 Task: Customize the sections into project like "Initial Review," "Feedback Incorporation," and "Final Review."
Action: Mouse moved to (205, 272)
Screenshot: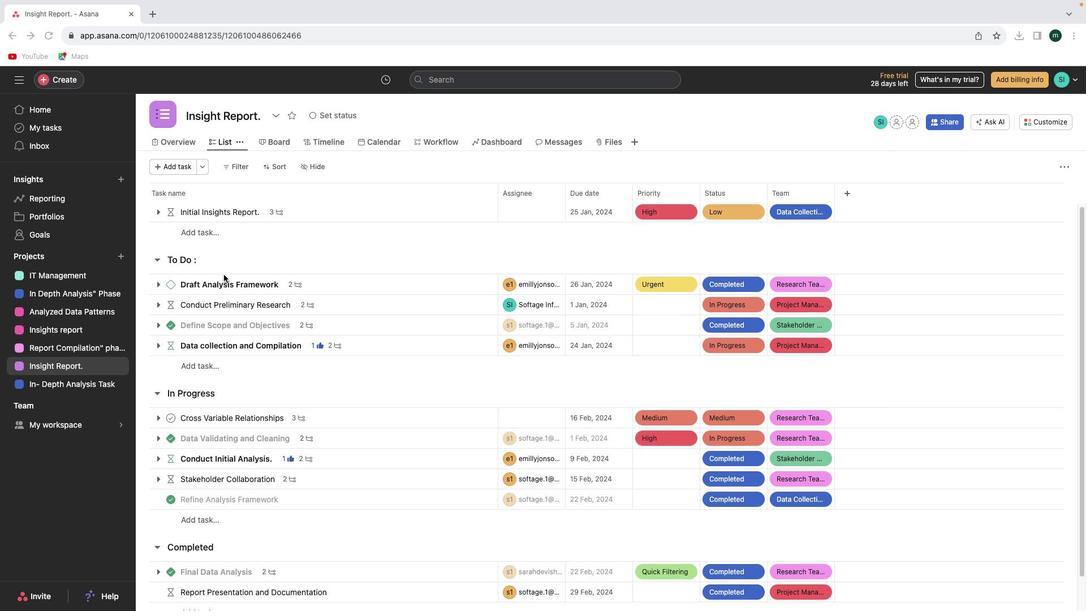 
Action: Mouse scrolled (205, 272) with delta (55, 16)
Screenshot: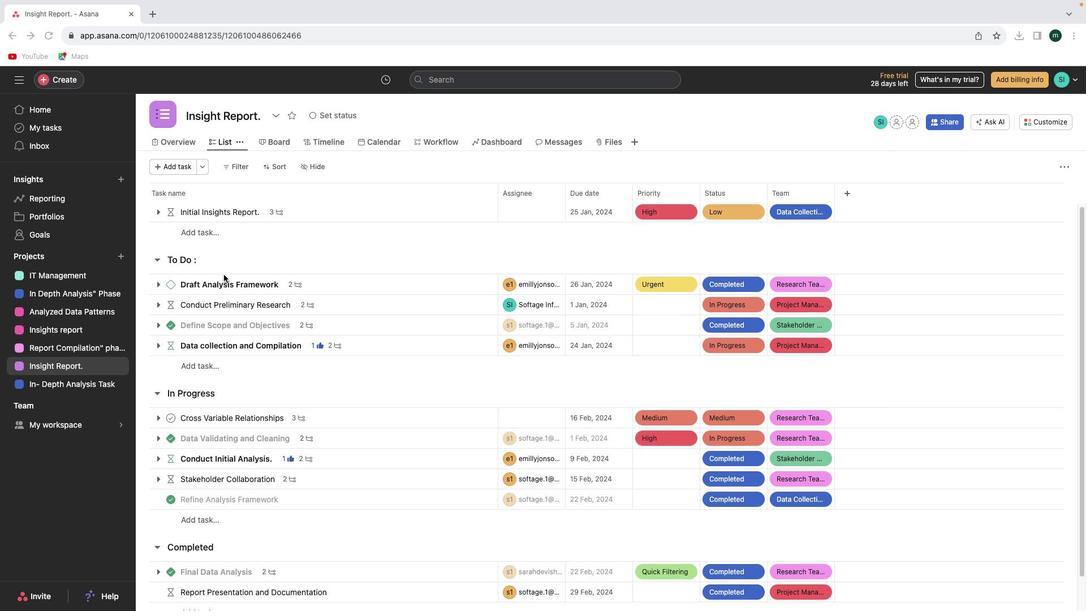 
Action: Mouse moved to (205, 272)
Screenshot: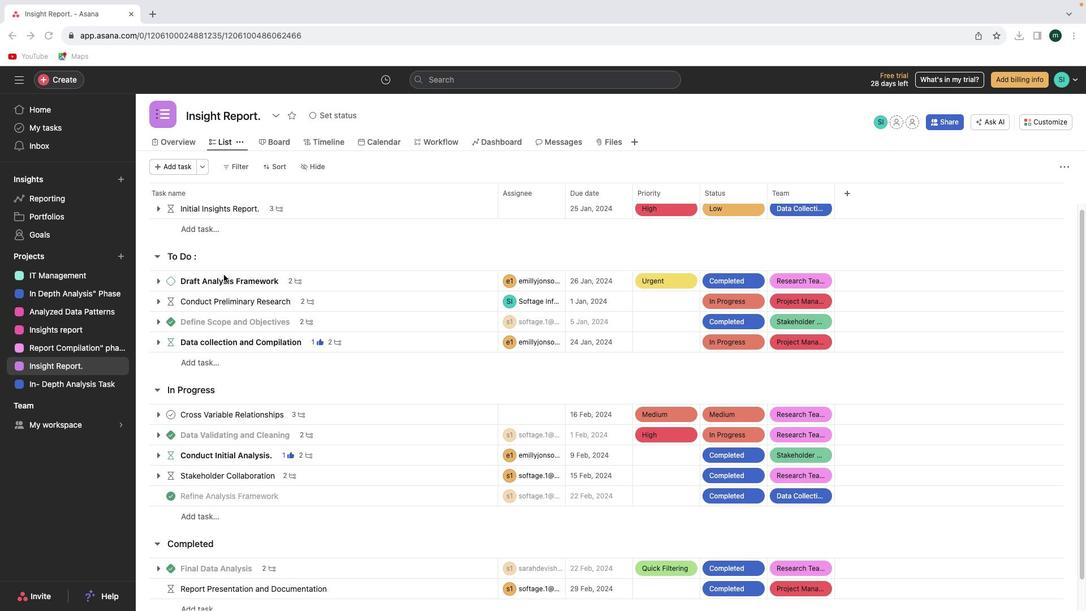 
Action: Mouse scrolled (205, 272) with delta (55, 16)
Screenshot: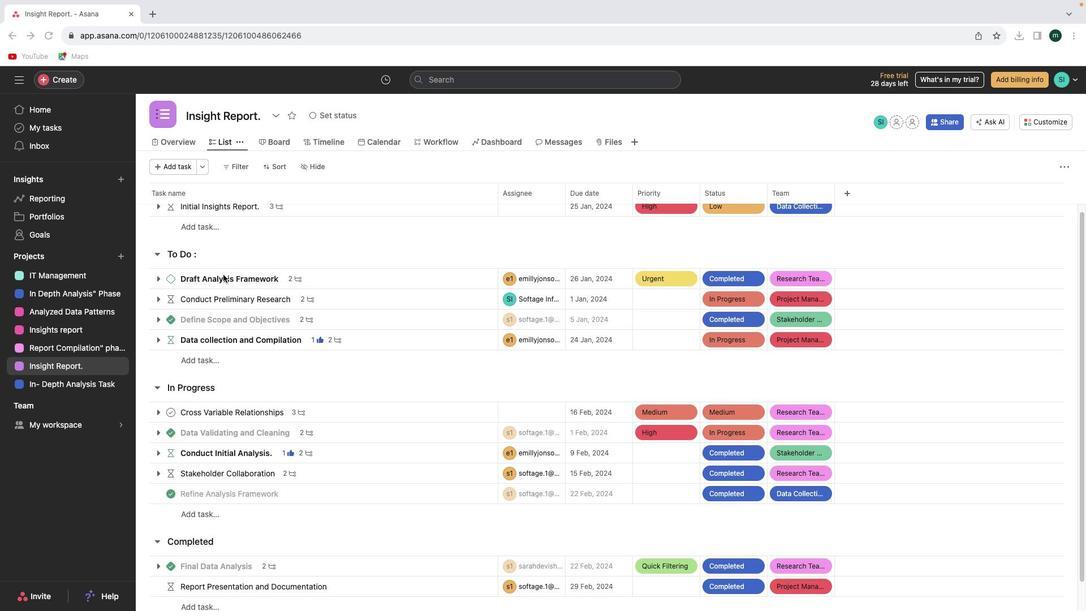 
Action: Mouse moved to (204, 272)
Screenshot: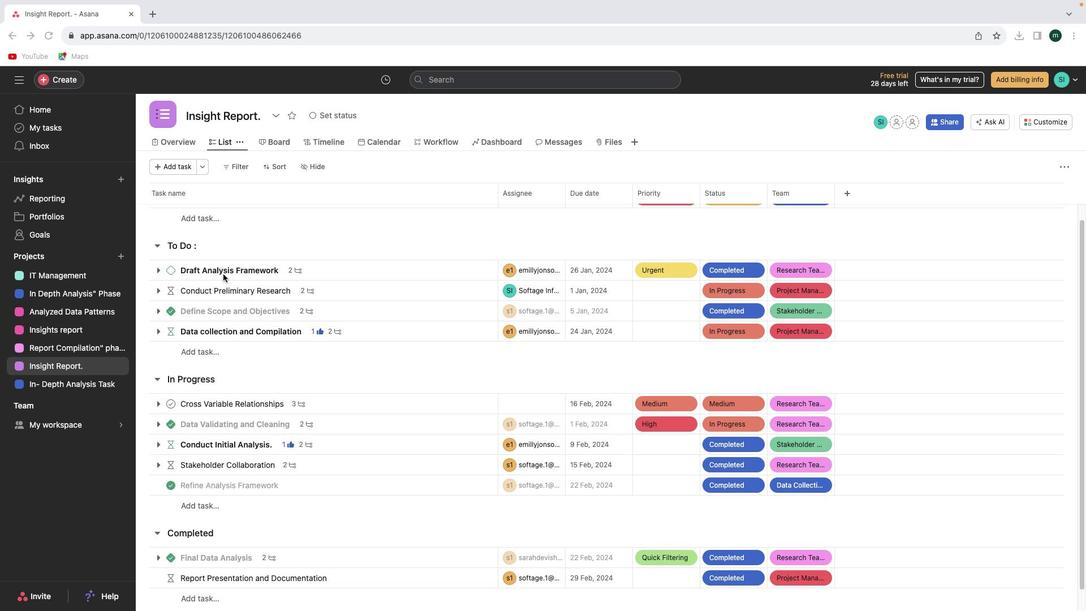 
Action: Mouse scrolled (204, 272) with delta (55, 17)
Screenshot: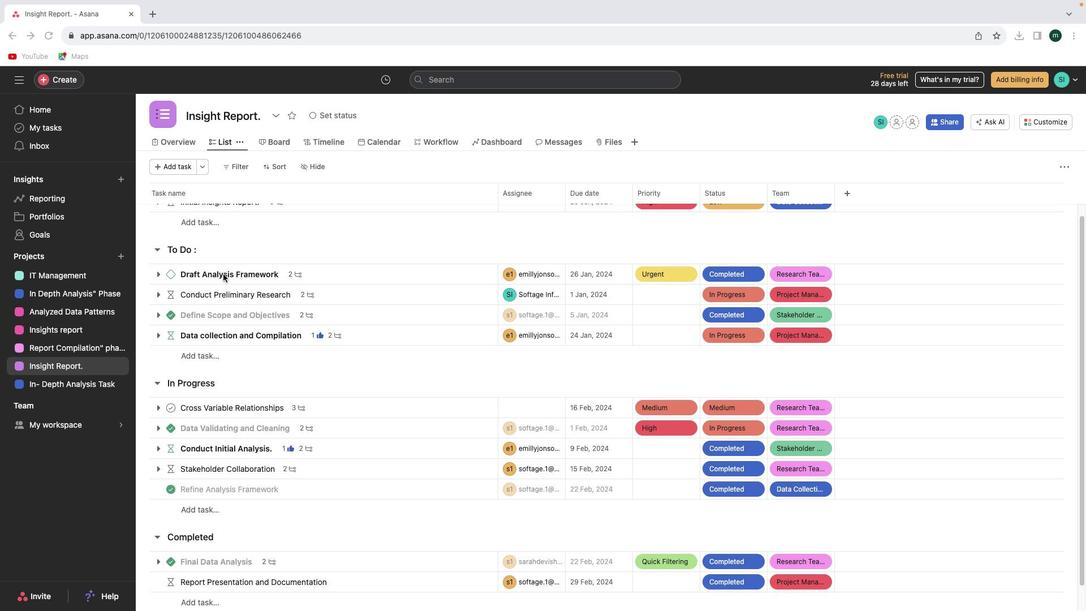 
Action: Mouse scrolled (204, 272) with delta (55, 17)
Screenshot: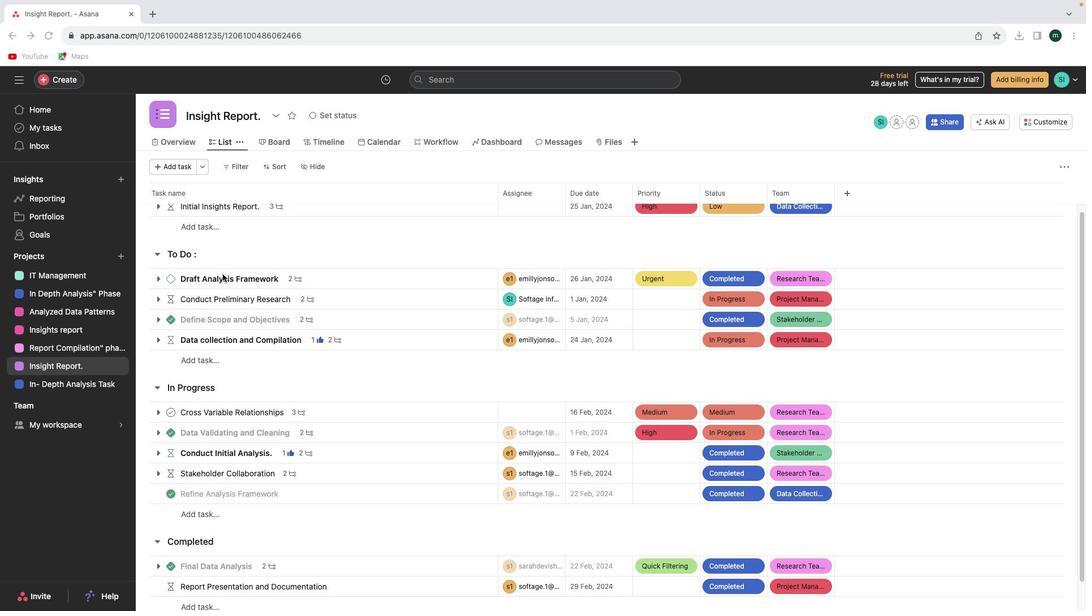 
Action: Mouse scrolled (204, 272) with delta (55, 18)
Screenshot: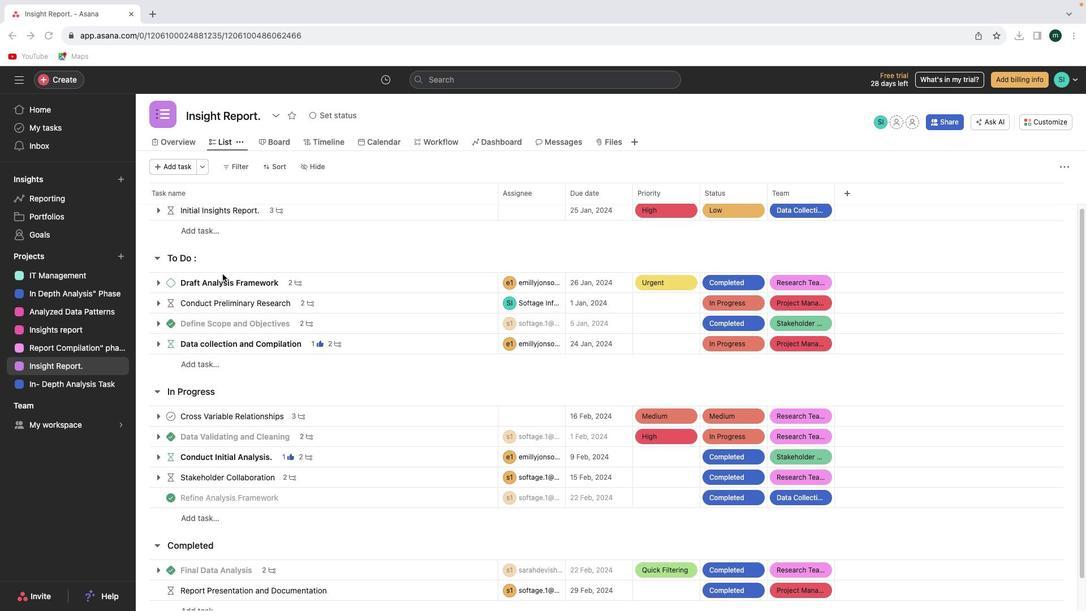 
Action: Mouse moved to (183, 263)
Screenshot: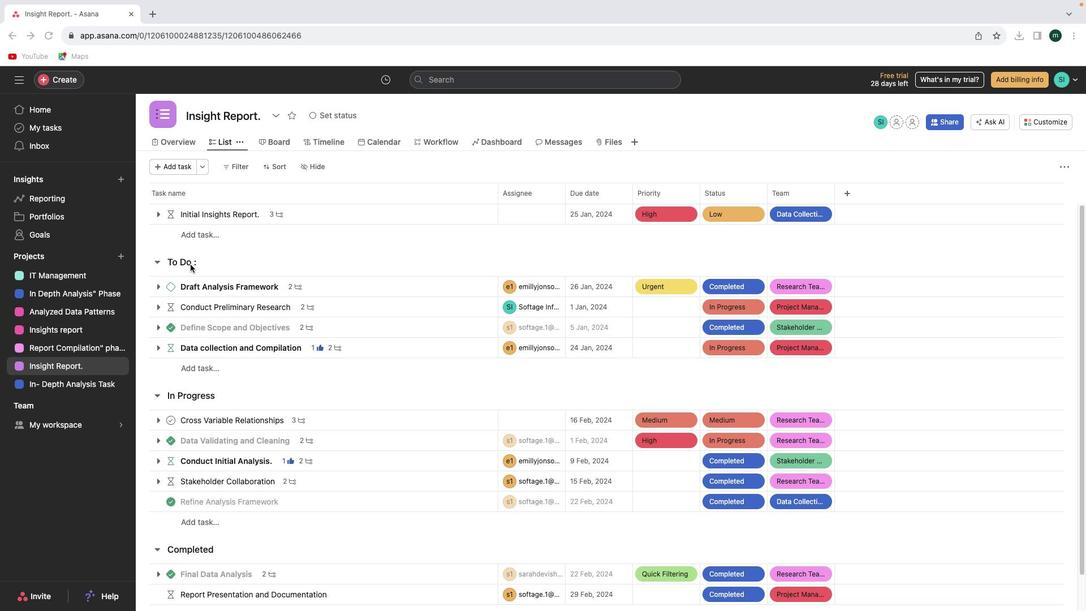 
Action: Mouse pressed left at (183, 263)
Screenshot: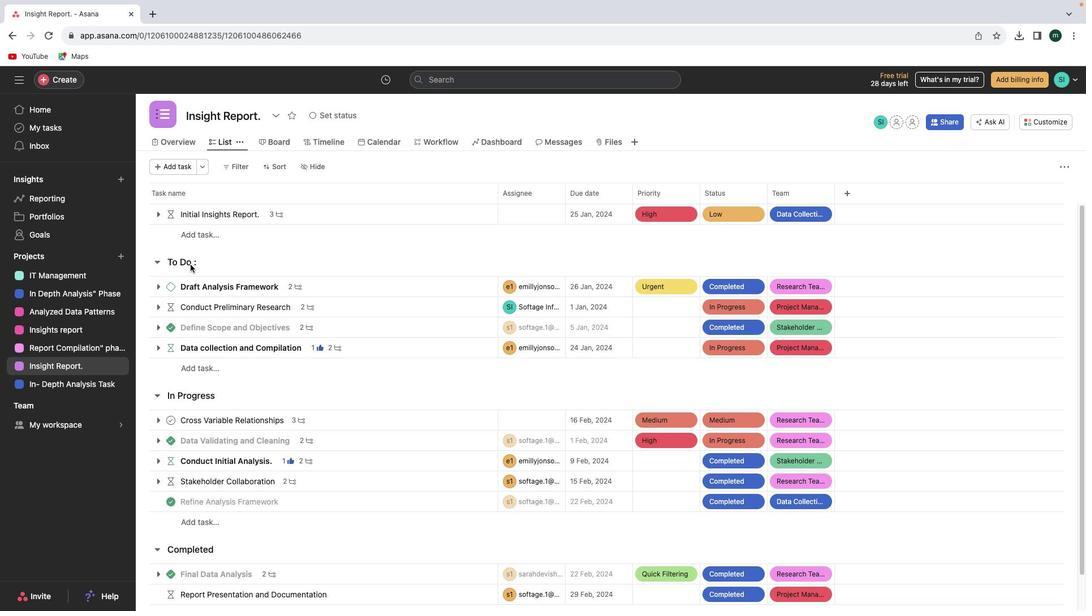 
Action: Mouse pressed left at (183, 263)
Screenshot: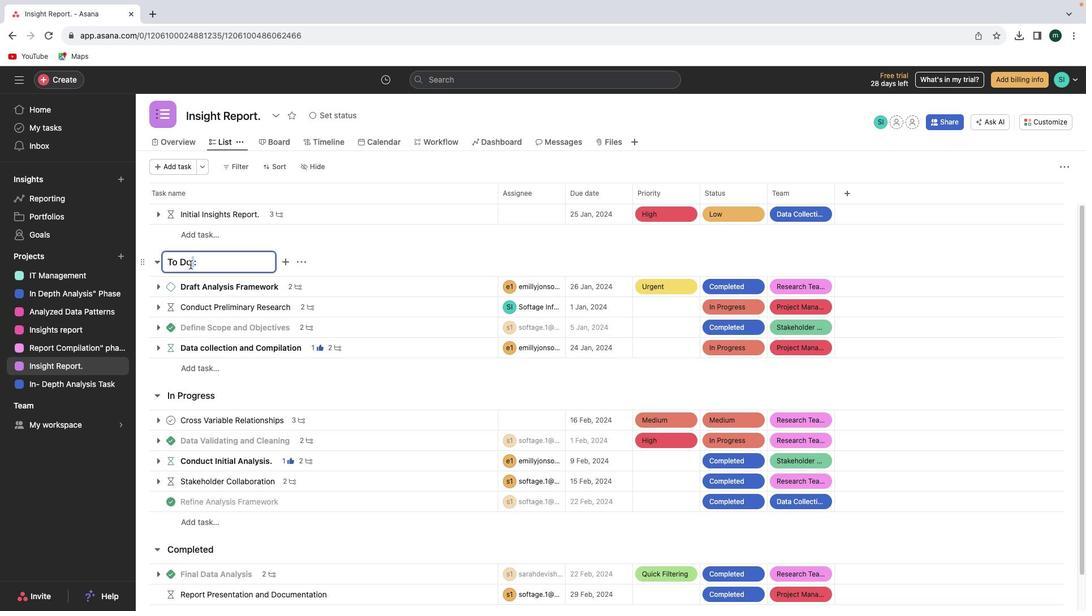
Action: Mouse moved to (188, 261)
Screenshot: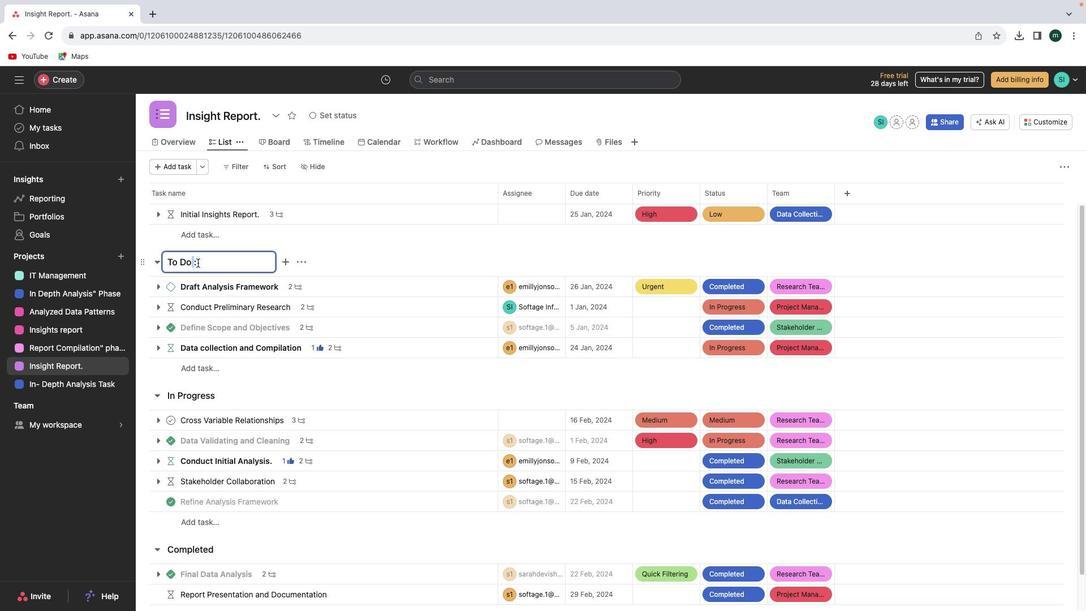 
Action: Mouse pressed left at (188, 261)
Screenshot: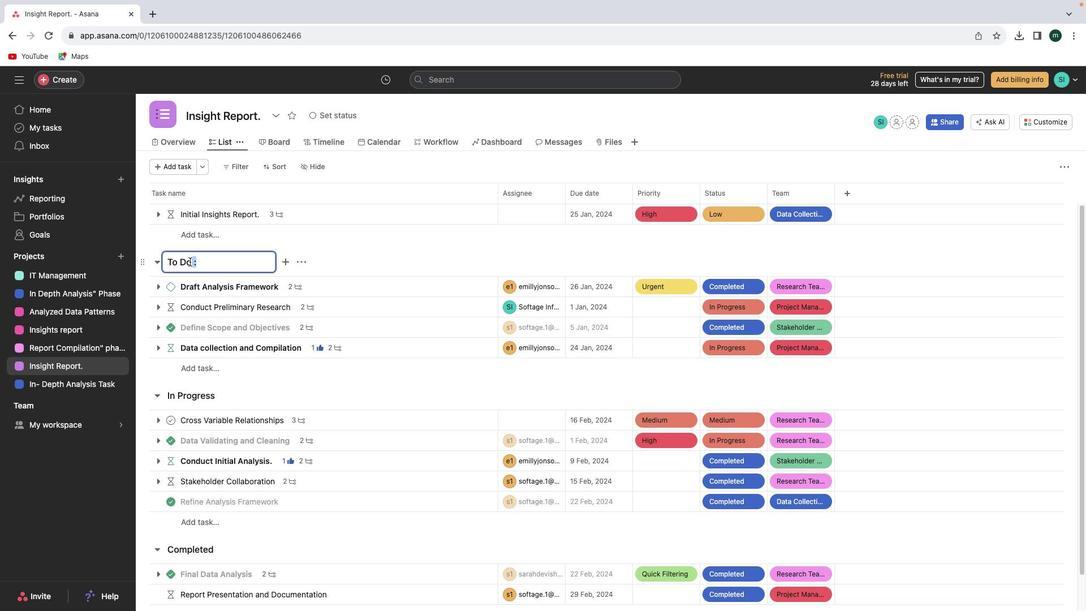 
Action: Mouse moved to (169, 258)
Screenshot: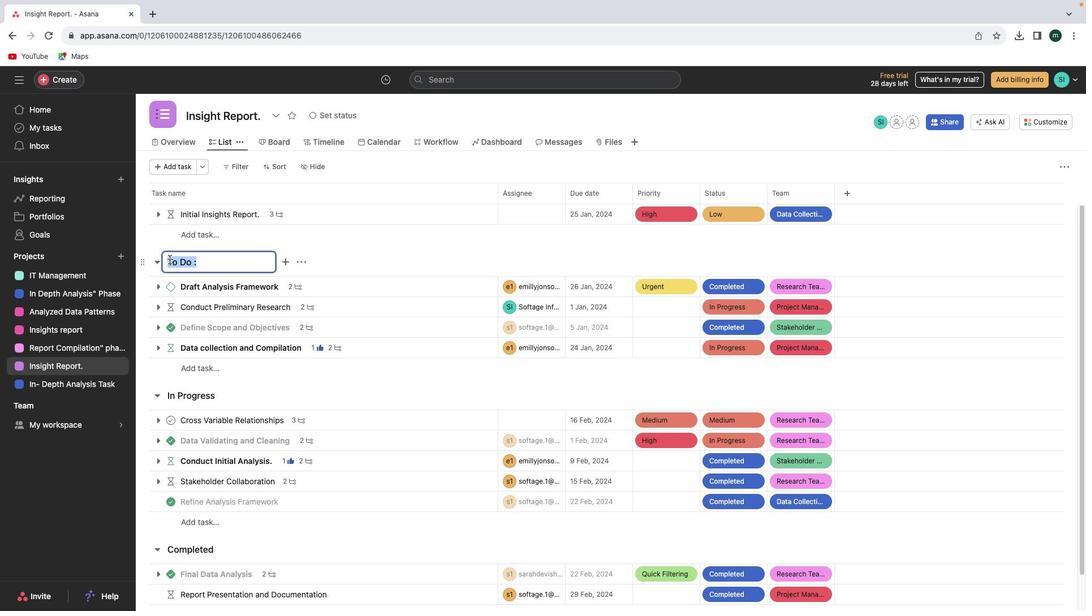 
Action: Key pressed Key.shift'I''n''i''r'Key.backspace't''i''a''l'Key.spaceKey.shift'R''e''v''i''e''w''e''e'Key.backspace'r'Key.enter
Screenshot: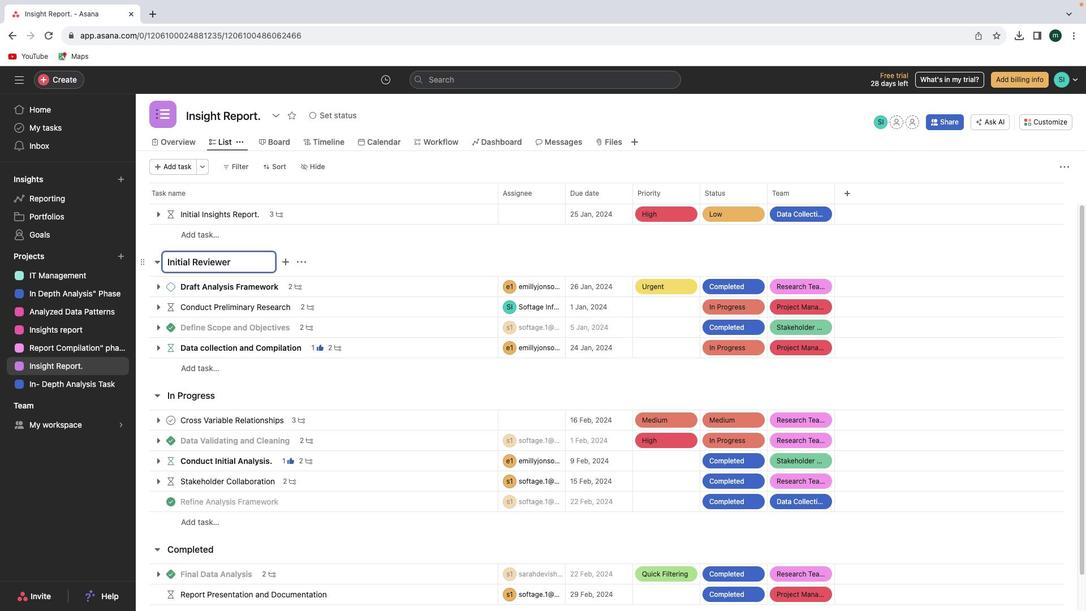 
Action: Mouse moved to (188, 411)
Screenshot: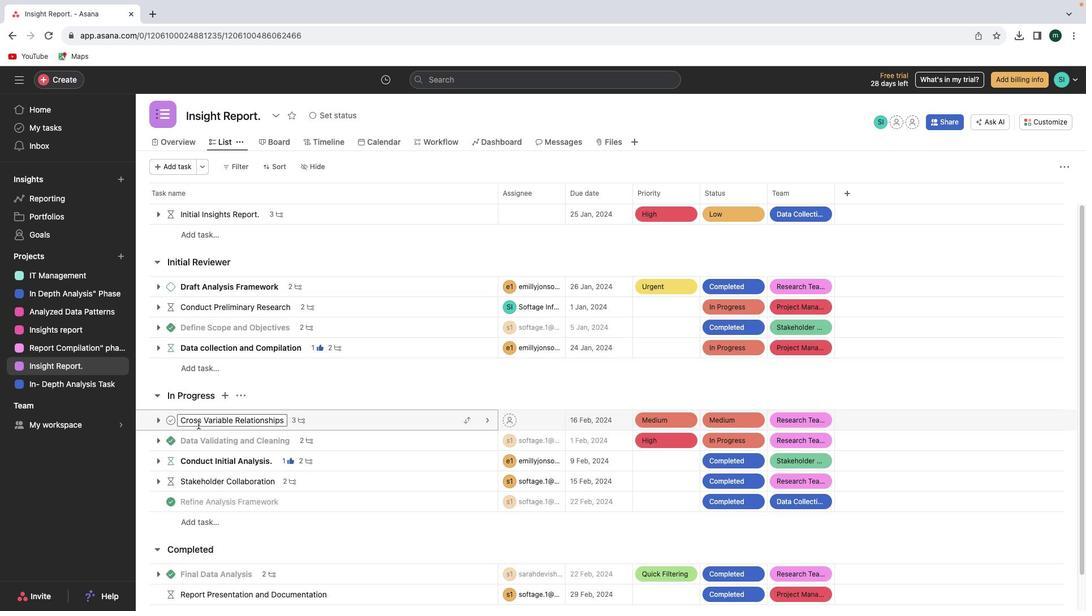 
Action: Mouse pressed left at (188, 411)
Screenshot: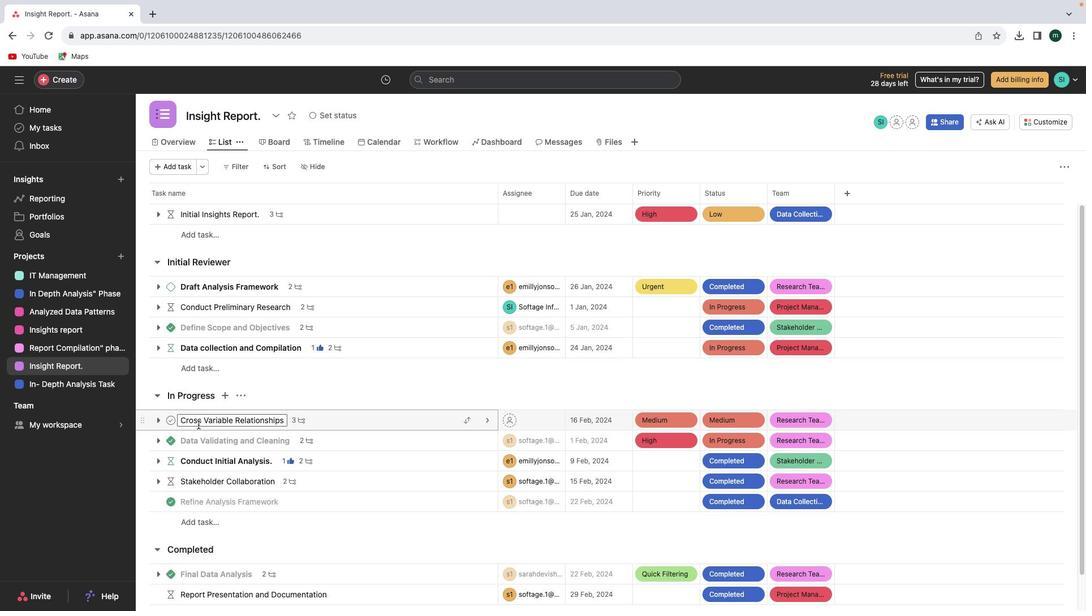 
Action: Mouse moved to (193, 391)
Screenshot: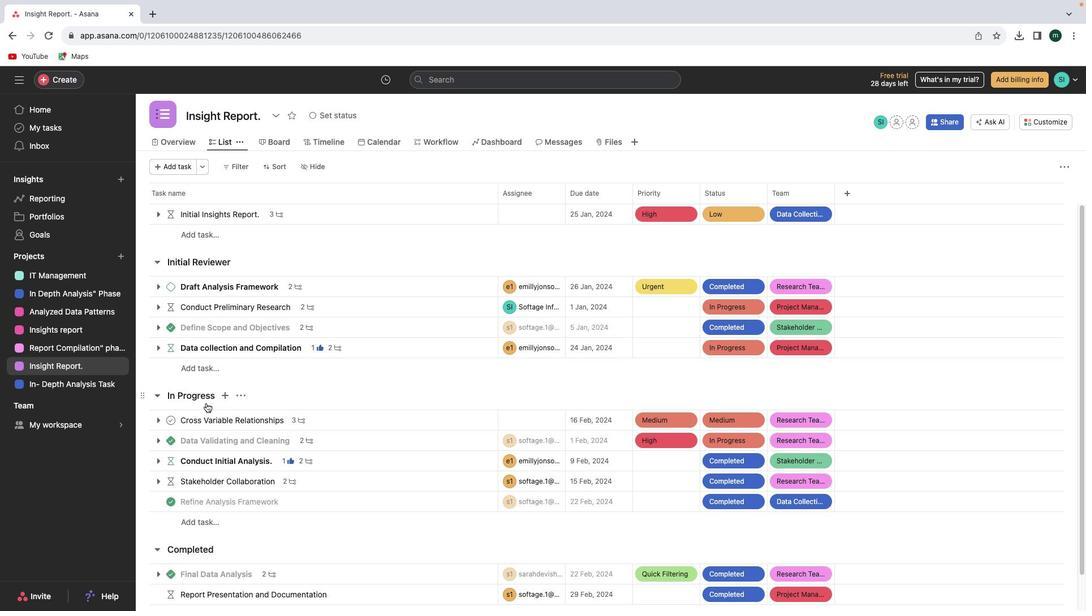 
Action: Mouse pressed left at (193, 391)
Screenshot: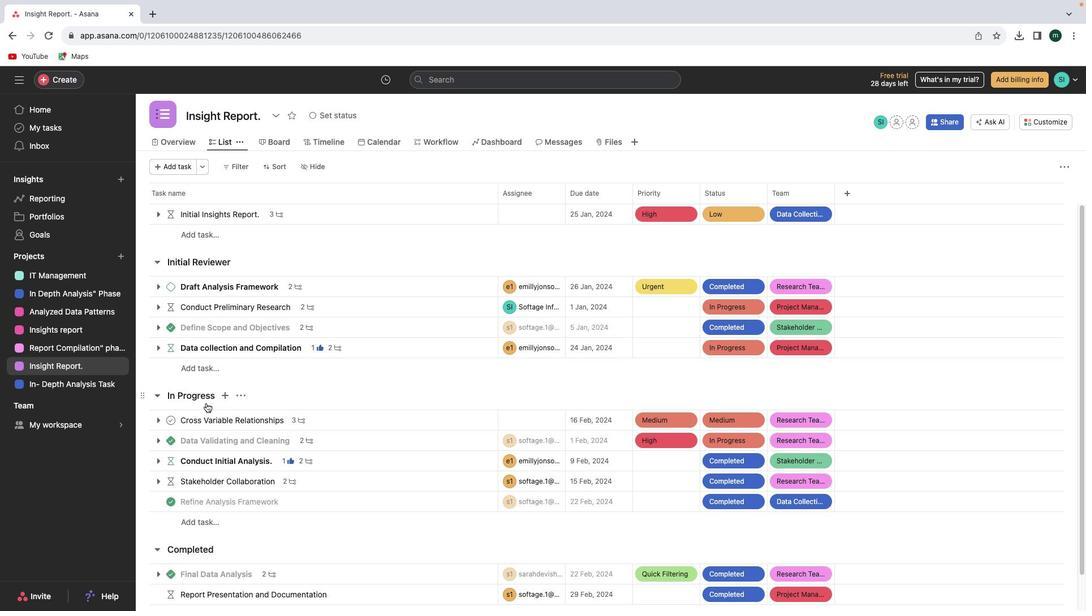 
Action: Mouse moved to (199, 387)
Screenshot: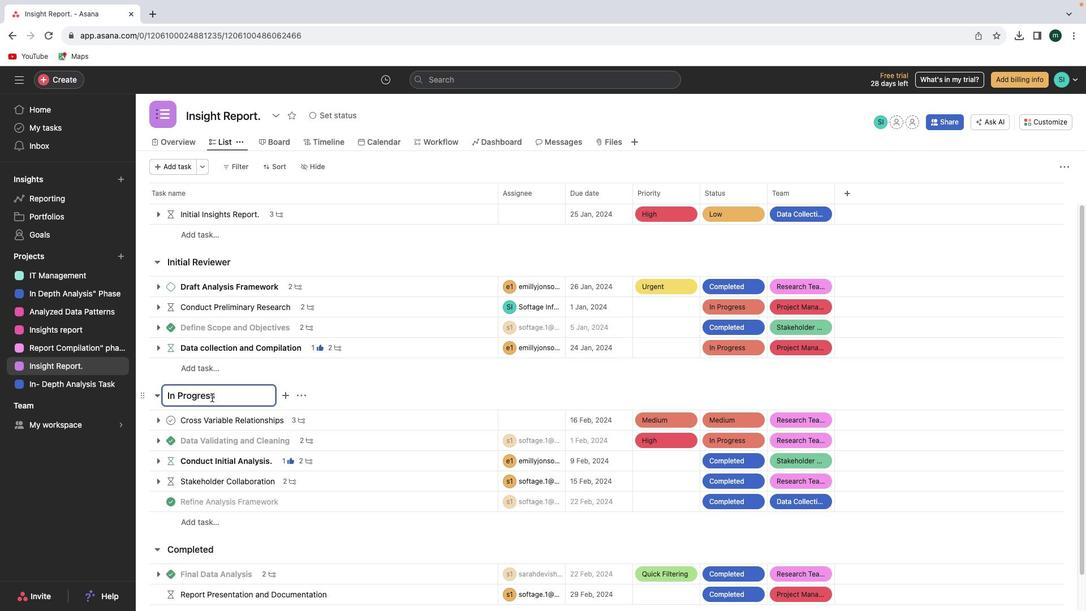 
Action: Mouse pressed left at (199, 387)
Screenshot: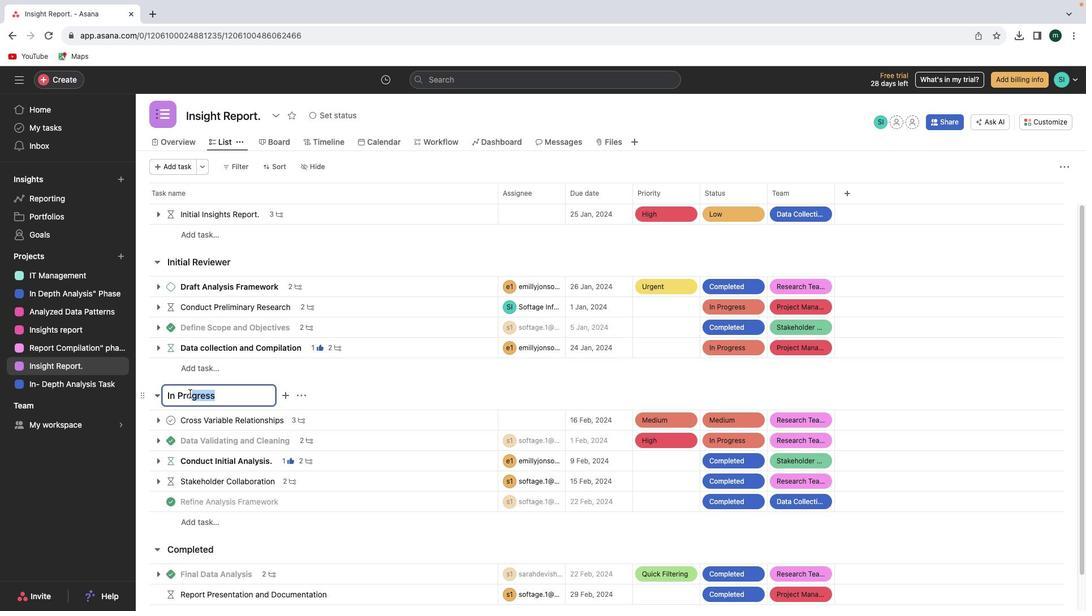 
Action: Mouse moved to (168, 381)
Screenshot: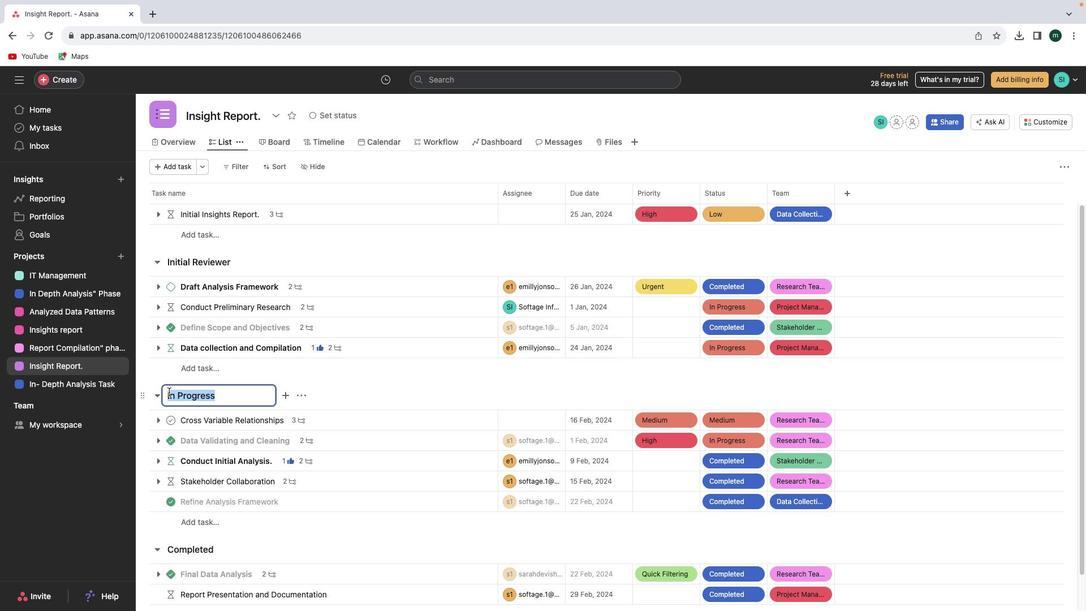 
Action: Key pressed Key.shift'F''e''e''d''b''a''c''k'Key.spaceKey.shift'I''n''c''o''r''p''o''r''a''t''i''o''n''.'
Screenshot: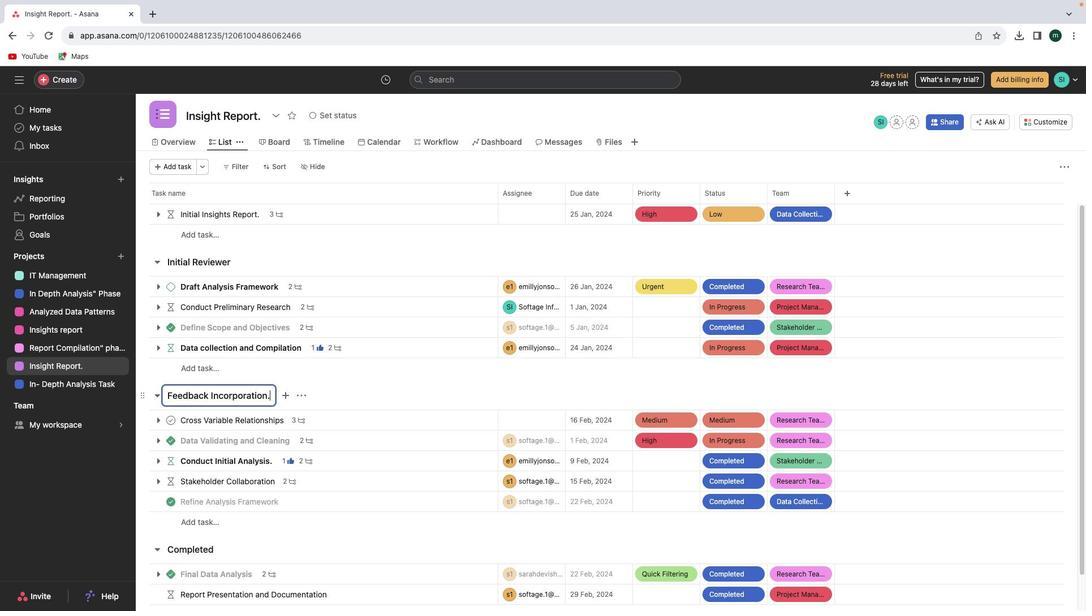 
Action: Mouse moved to (218, 515)
Screenshot: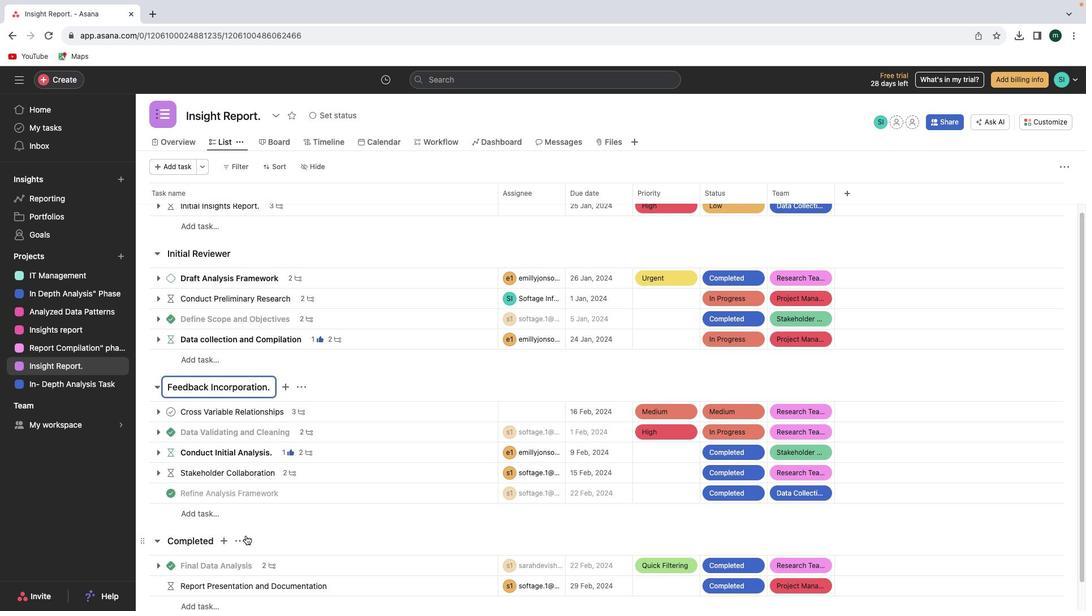 
Action: Mouse scrolled (218, 515) with delta (55, 16)
Screenshot: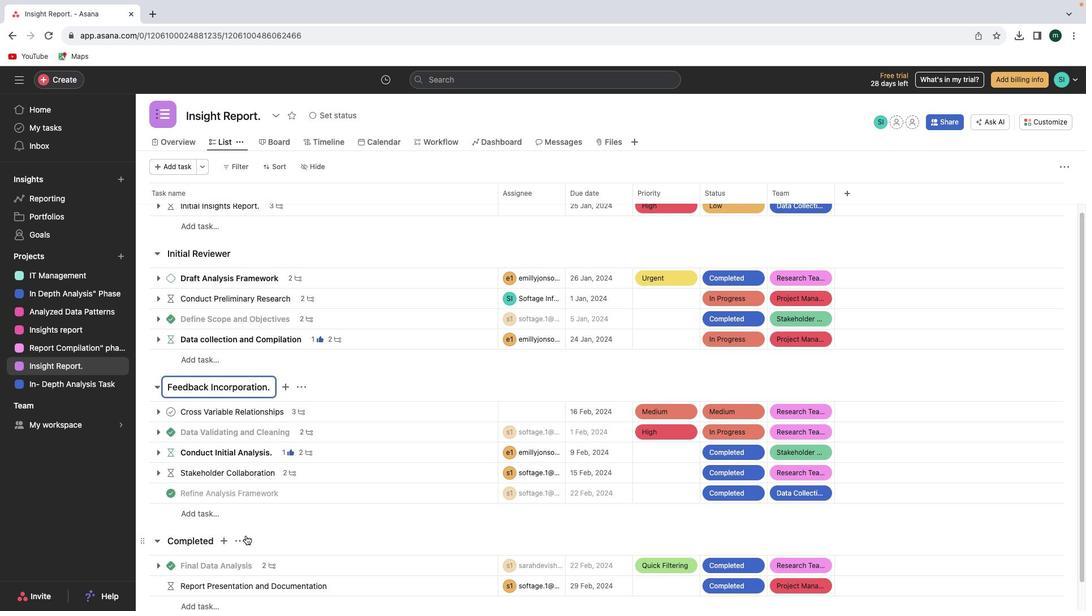 
Action: Mouse moved to (218, 515)
Screenshot: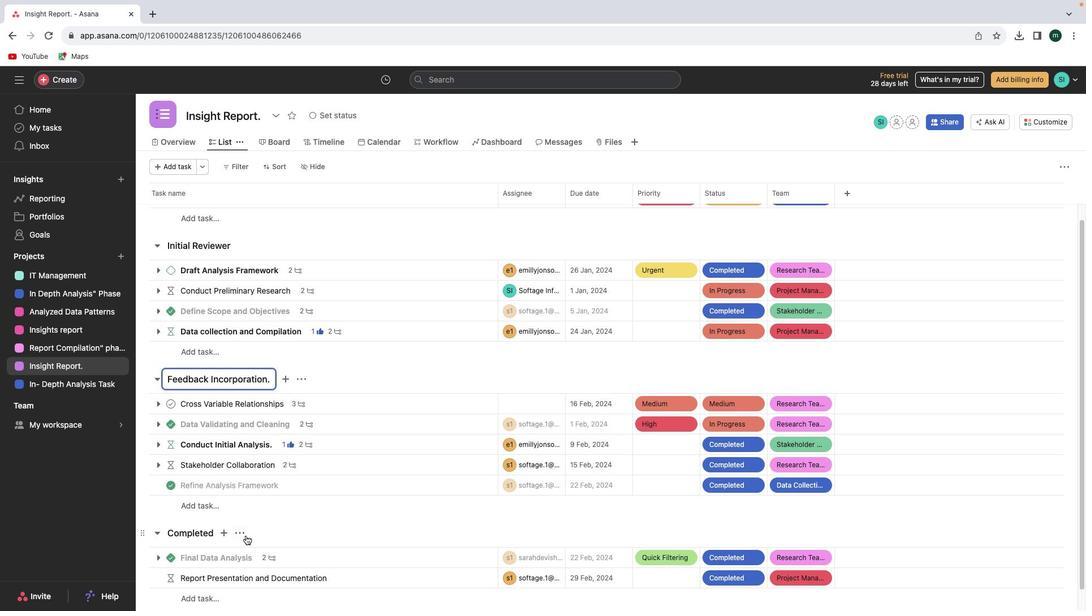 
Action: Mouse scrolled (218, 515) with delta (55, 16)
Screenshot: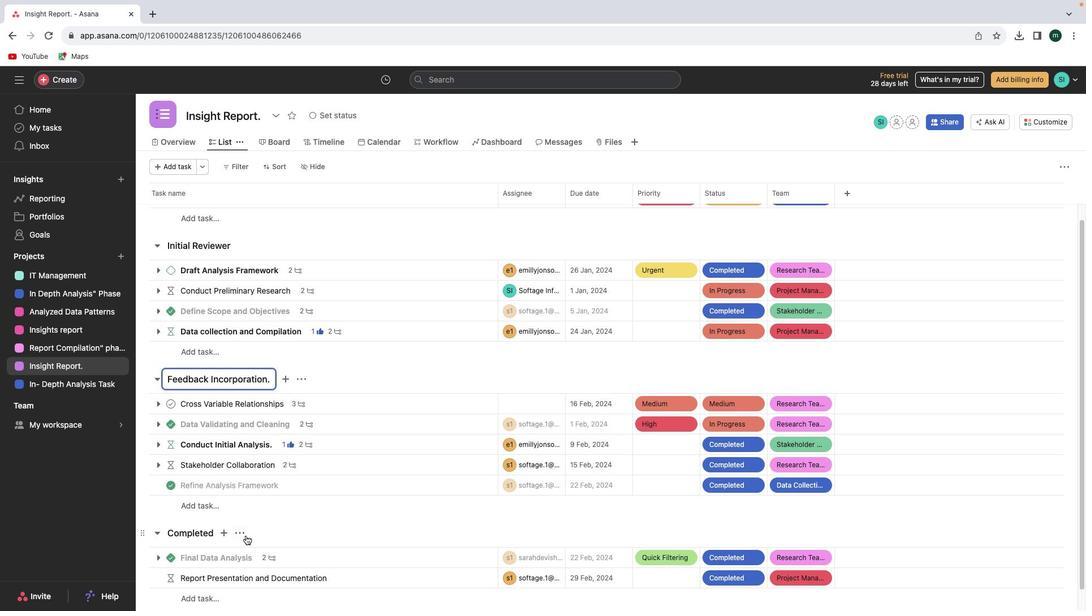 
Action: Mouse moved to (219, 515)
Screenshot: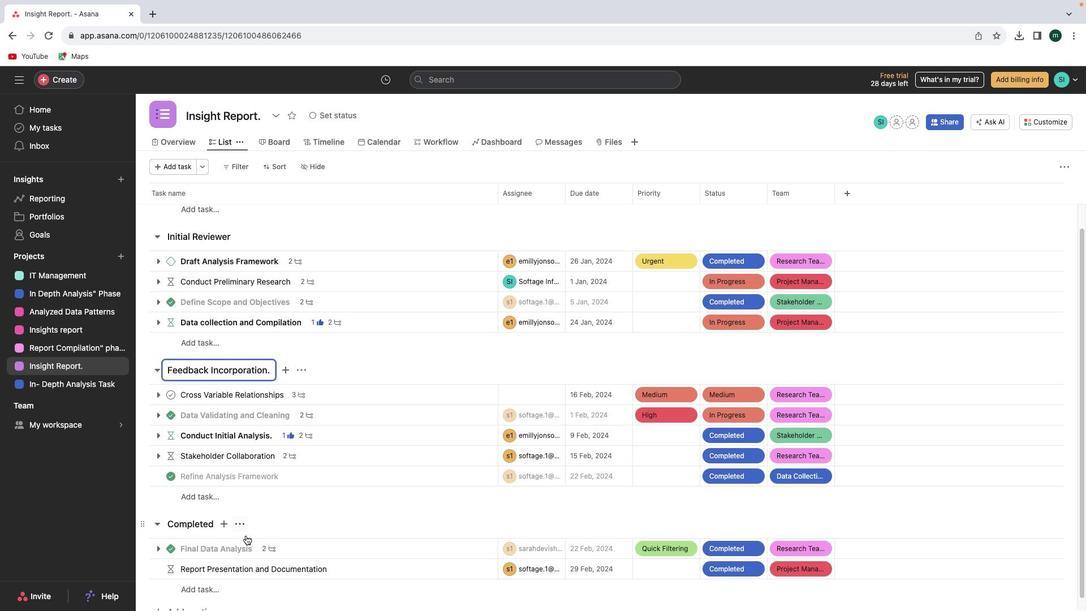 
Action: Mouse scrolled (219, 515) with delta (55, 15)
Screenshot: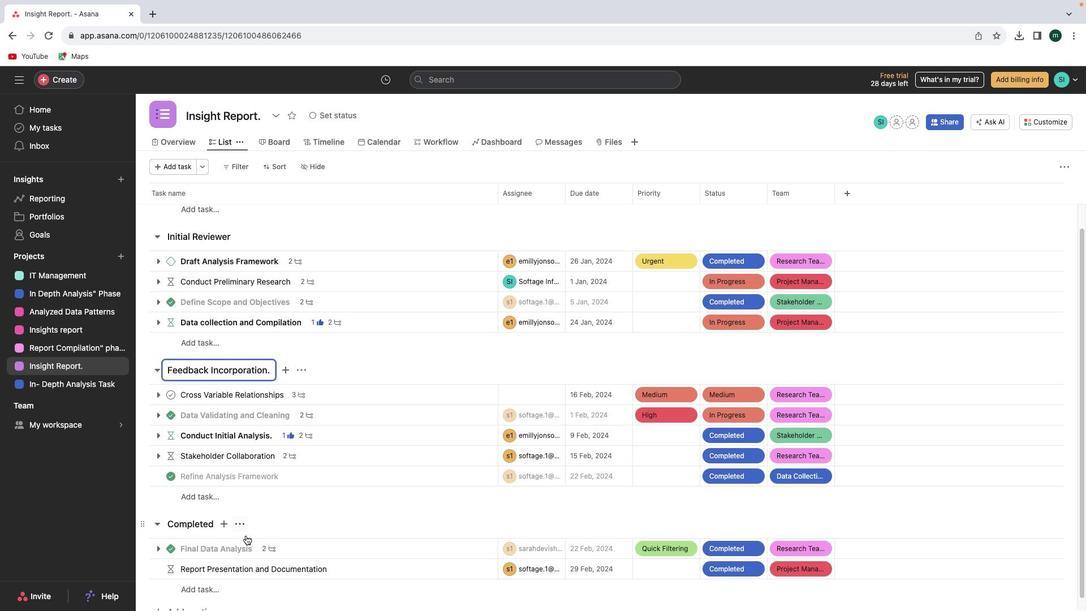 
Action: Mouse moved to (220, 514)
Screenshot: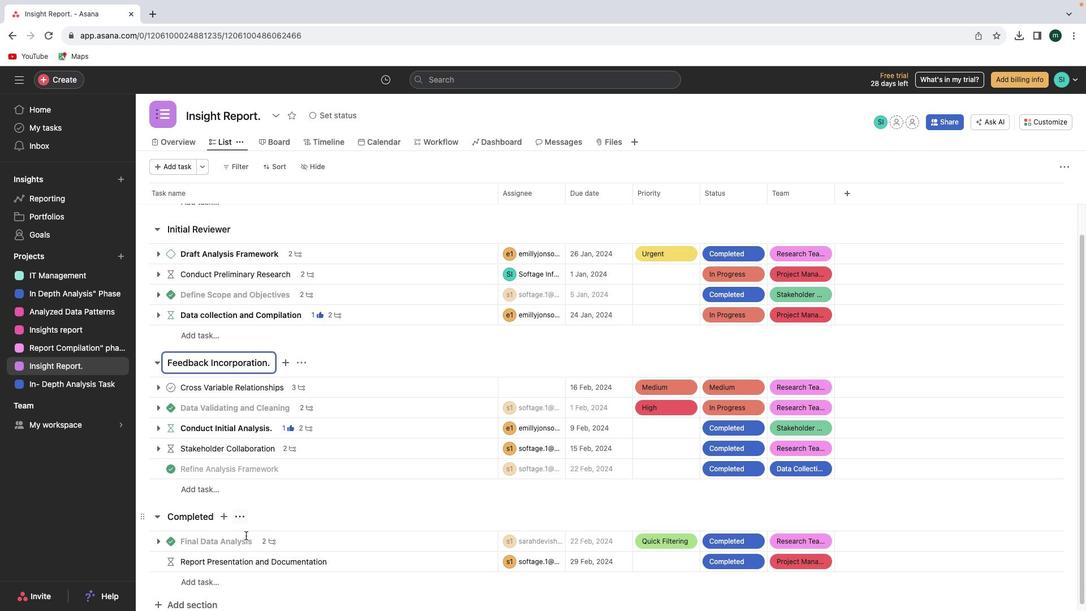 
Action: Mouse scrolled (220, 514) with delta (55, 14)
Screenshot: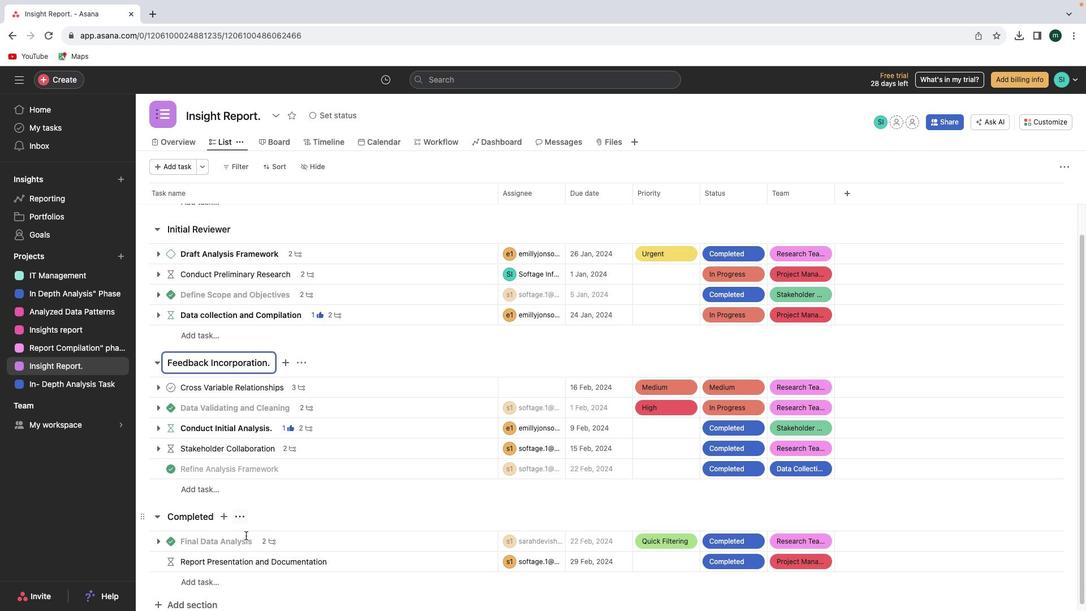 
Action: Mouse moved to (194, 495)
Screenshot: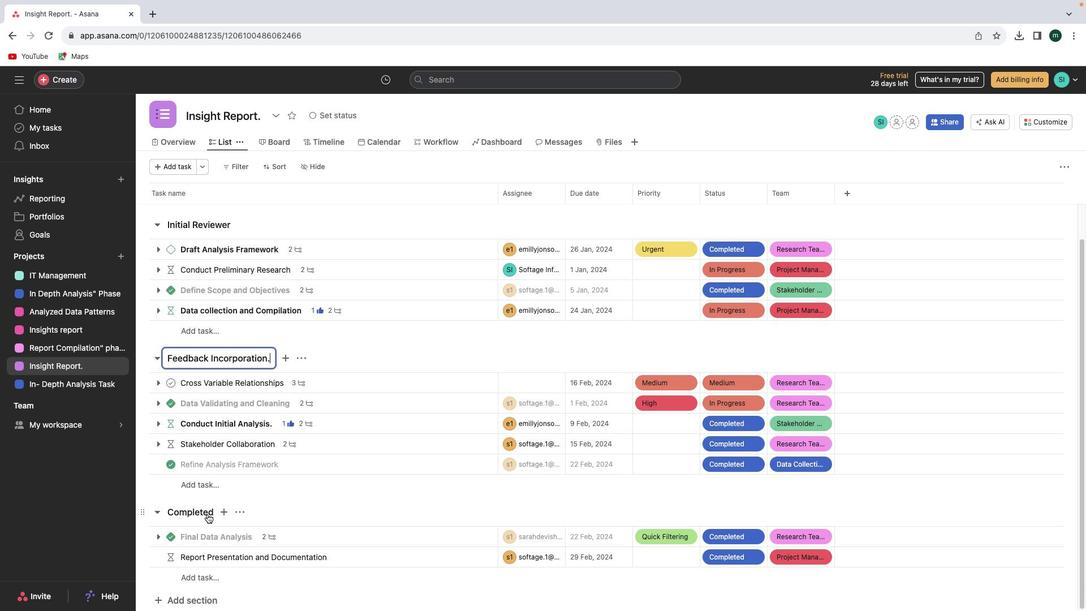 
Action: Mouse pressed left at (194, 495)
Screenshot: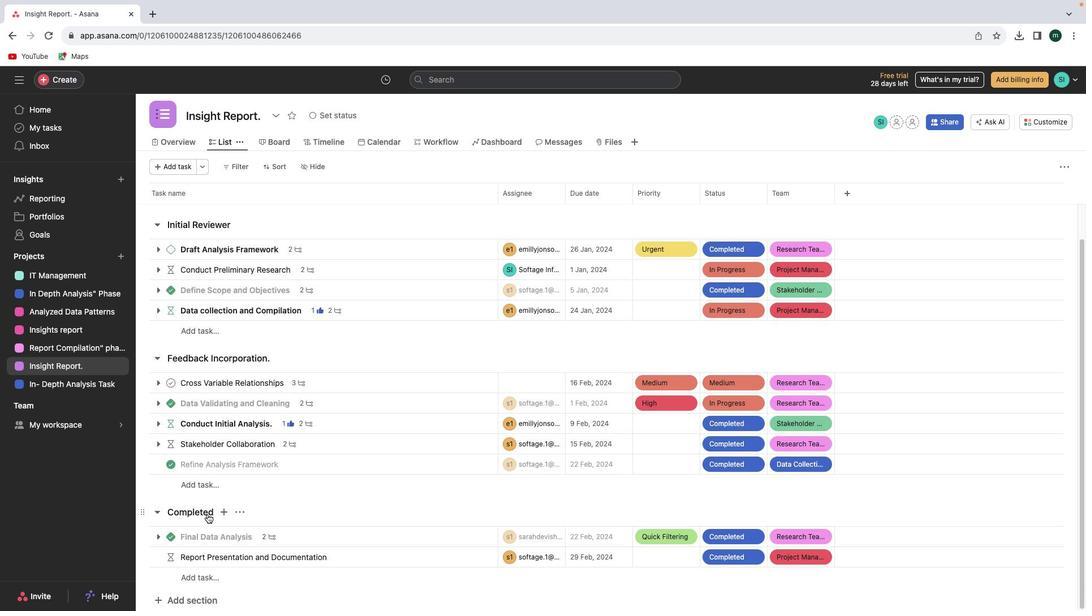 
Action: Mouse moved to (201, 494)
Screenshot: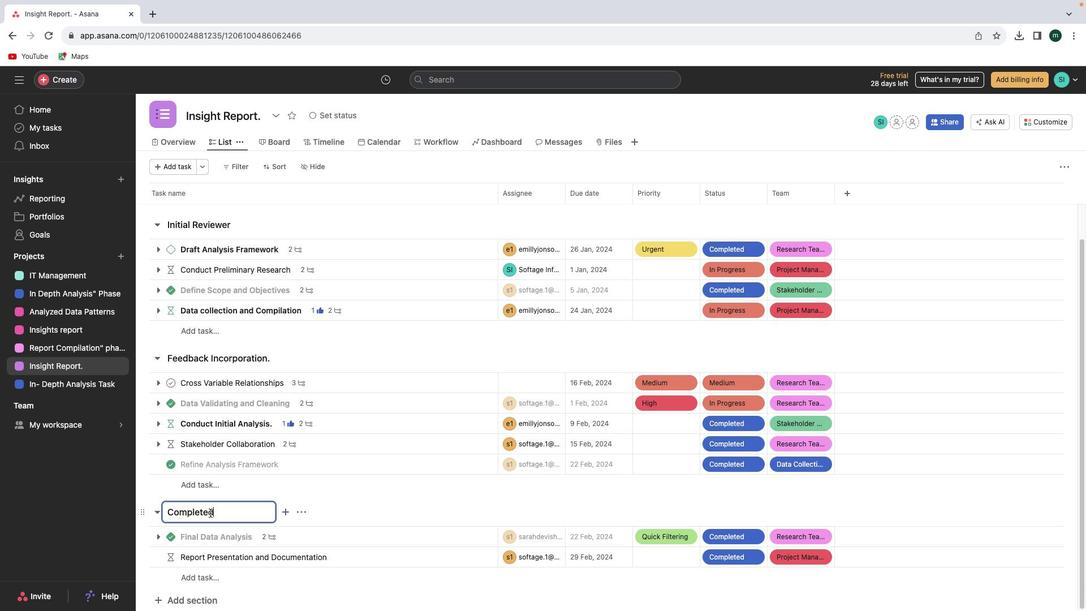 
Action: Mouse pressed left at (201, 494)
Screenshot: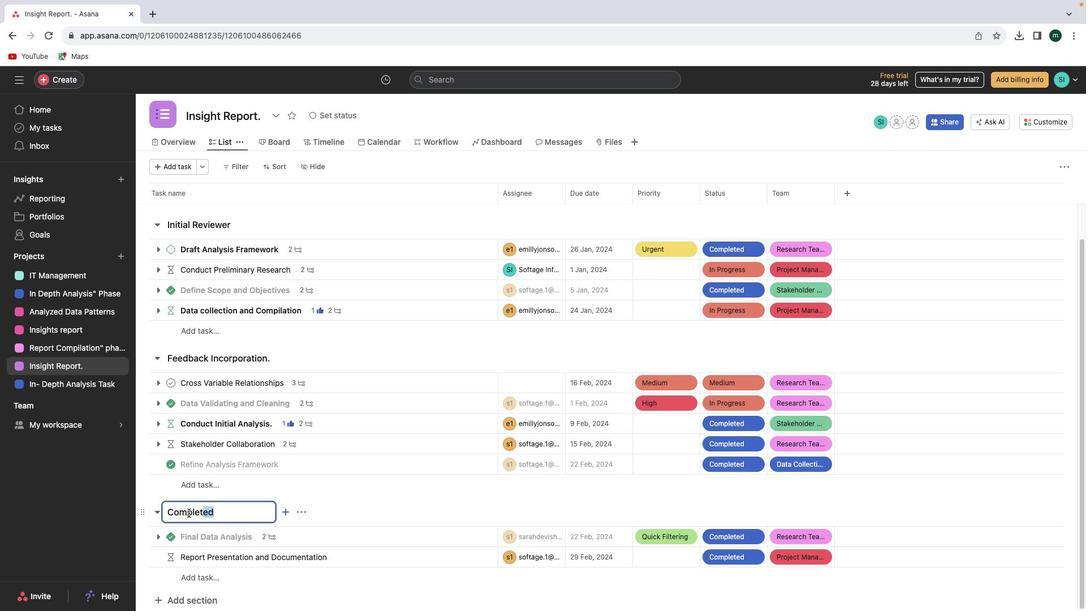 
Action: Mouse moved to (165, 475)
Screenshot: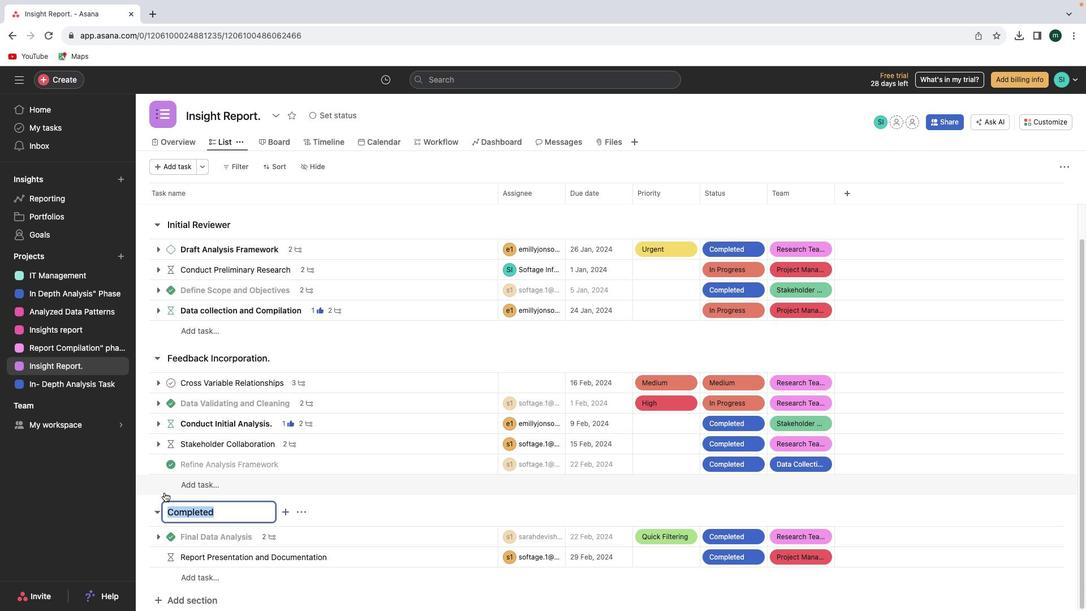 
Action: Key pressed Key.shift'F''i''n''a''l'Key.spaceKey.shift'R''e''b'Key.backspace'v''i''e''w''e''r'Key.enter
Screenshot: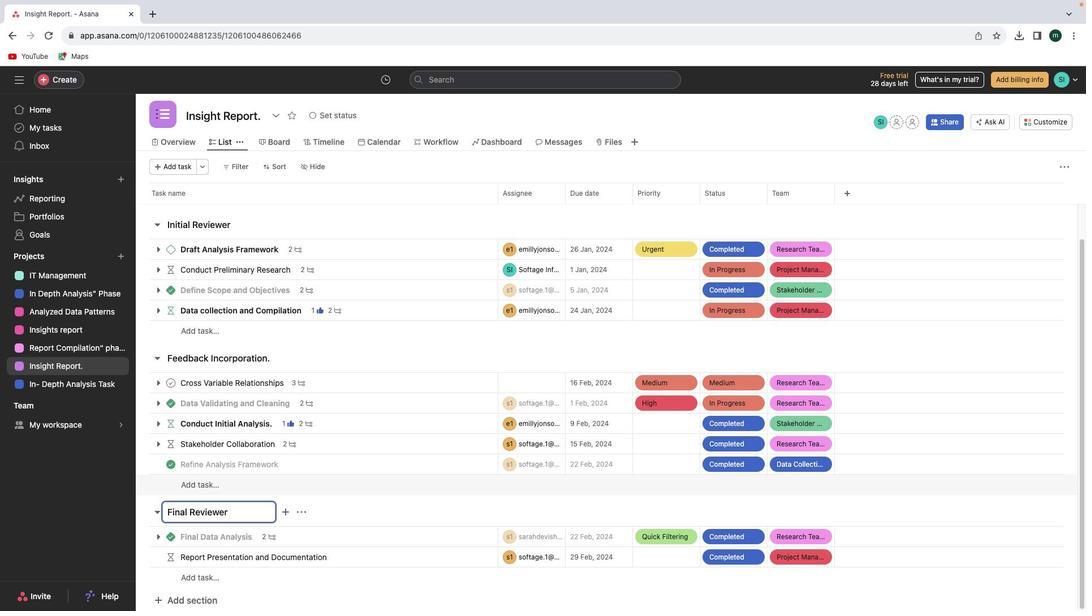 
